 Task: Add the task  Develop a new appointment scheduling system for a healthcare provider to the section Bug Bash in the project AgileFire and add a Due Date to the respective task as 2024/01/27
Action: Mouse moved to (612, 400)
Screenshot: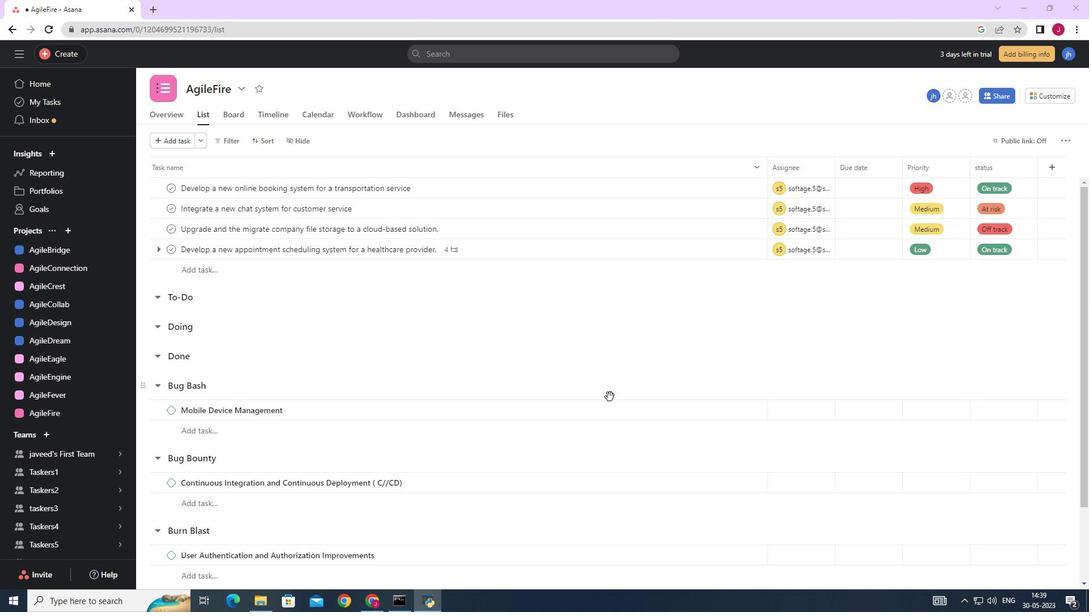 
Action: Mouse scrolled (612, 399) with delta (0, 0)
Screenshot: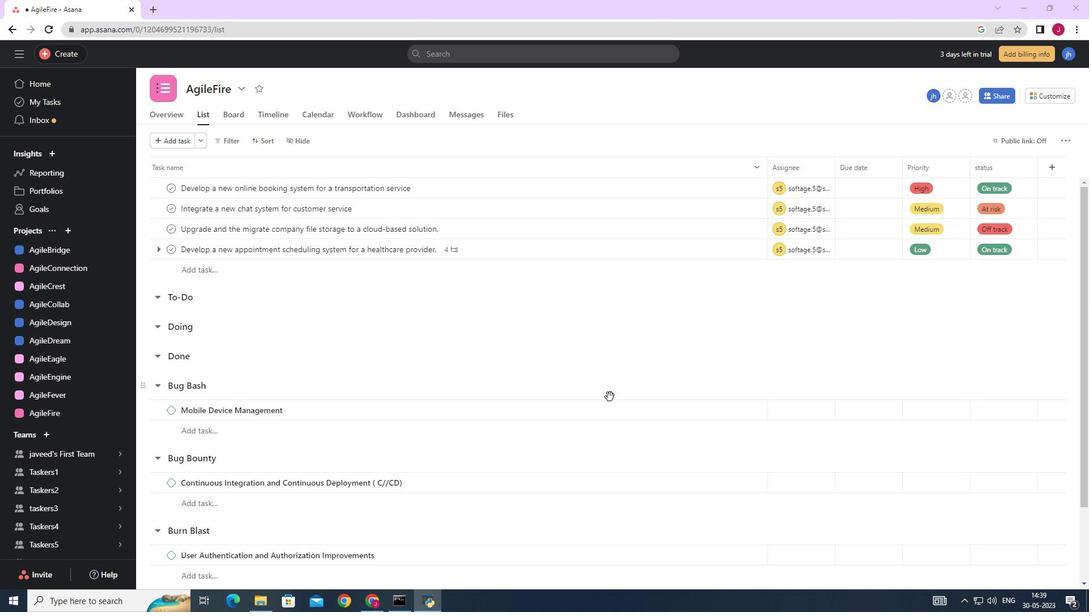 
Action: Mouse moved to (612, 400)
Screenshot: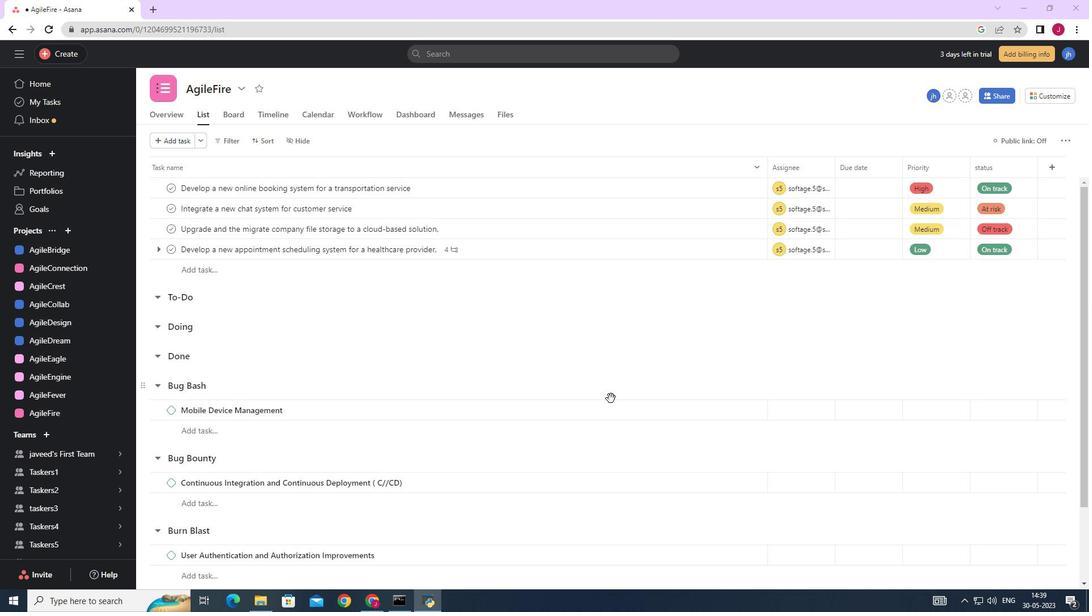 
Action: Mouse scrolled (612, 400) with delta (0, 0)
Screenshot: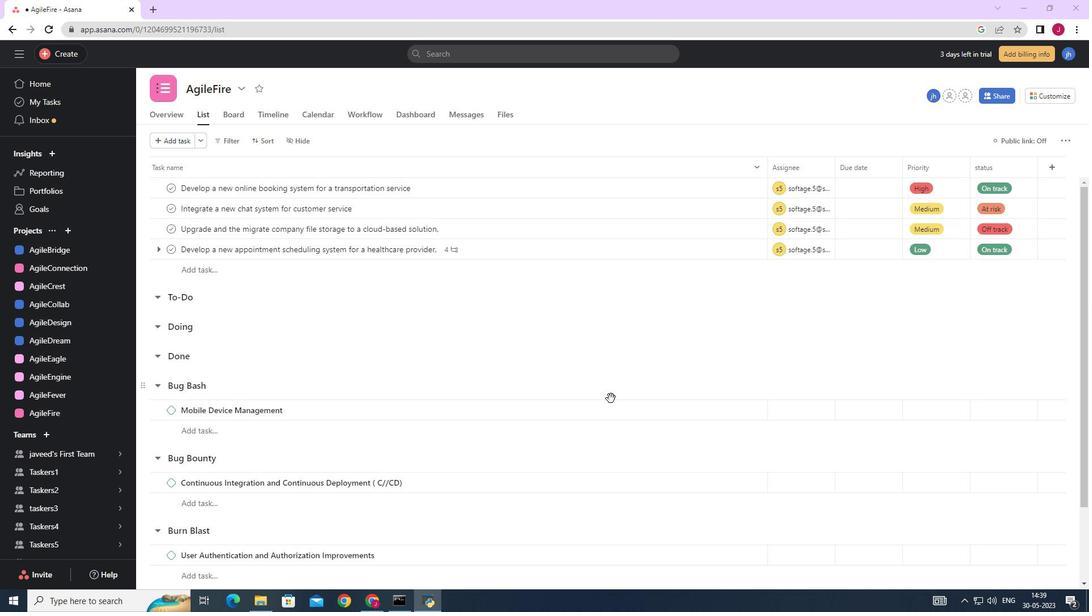 
Action: Mouse moved to (613, 400)
Screenshot: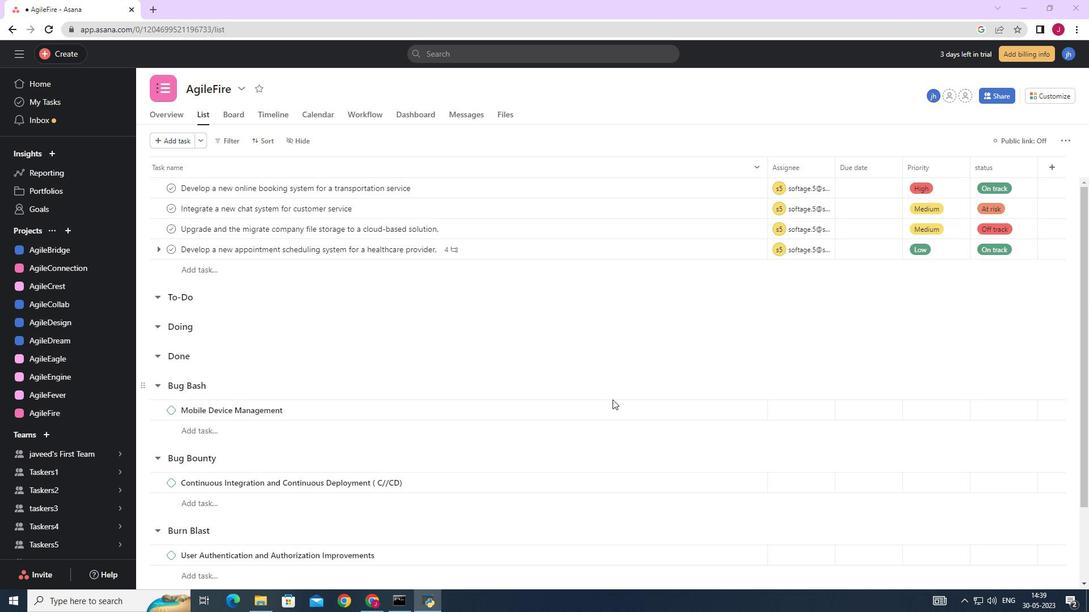 
Action: Mouse scrolled (613, 400) with delta (0, 0)
Screenshot: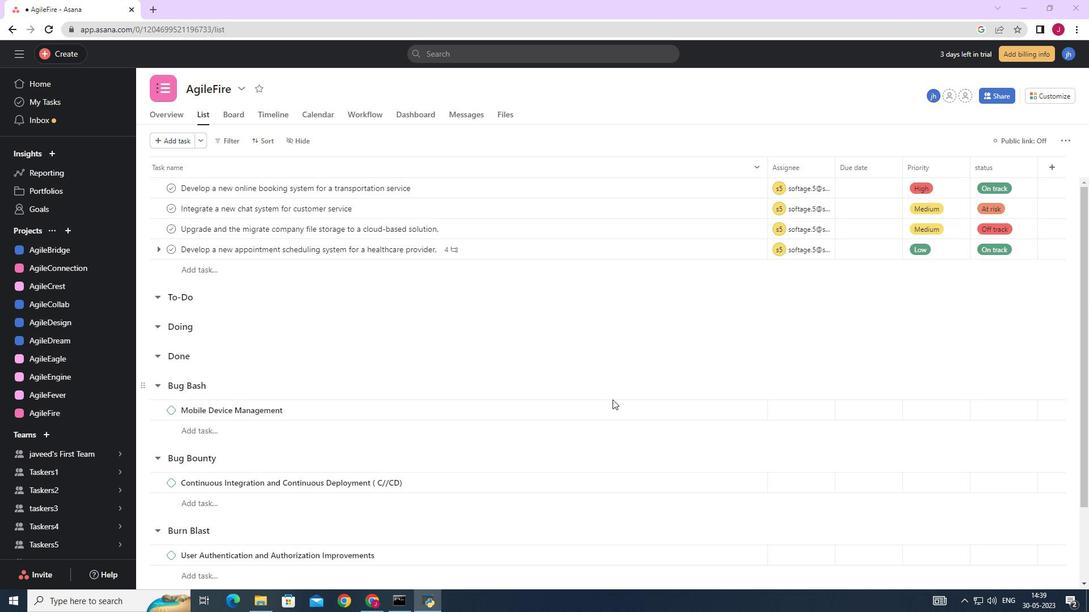 
Action: Mouse moved to (615, 402)
Screenshot: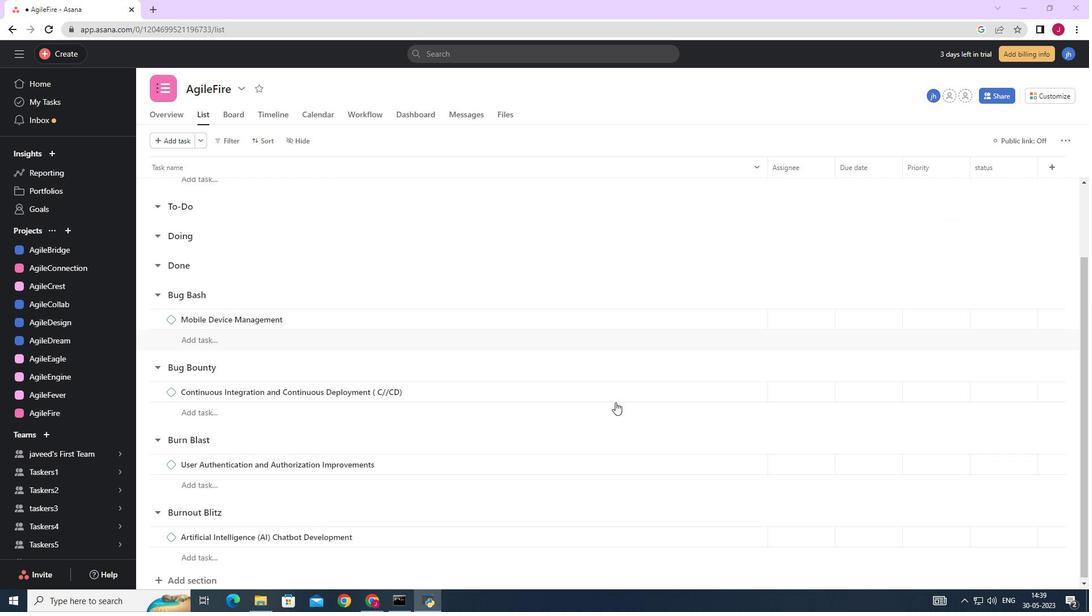 
Action: Mouse scrolled (615, 403) with delta (0, 0)
Screenshot: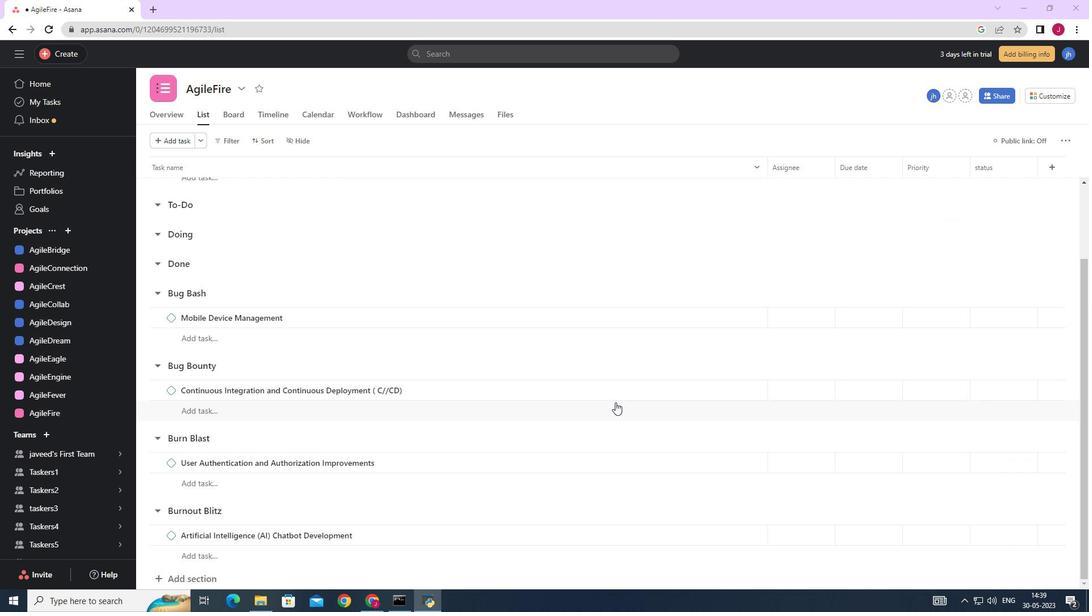 
Action: Mouse scrolled (615, 403) with delta (0, 0)
Screenshot: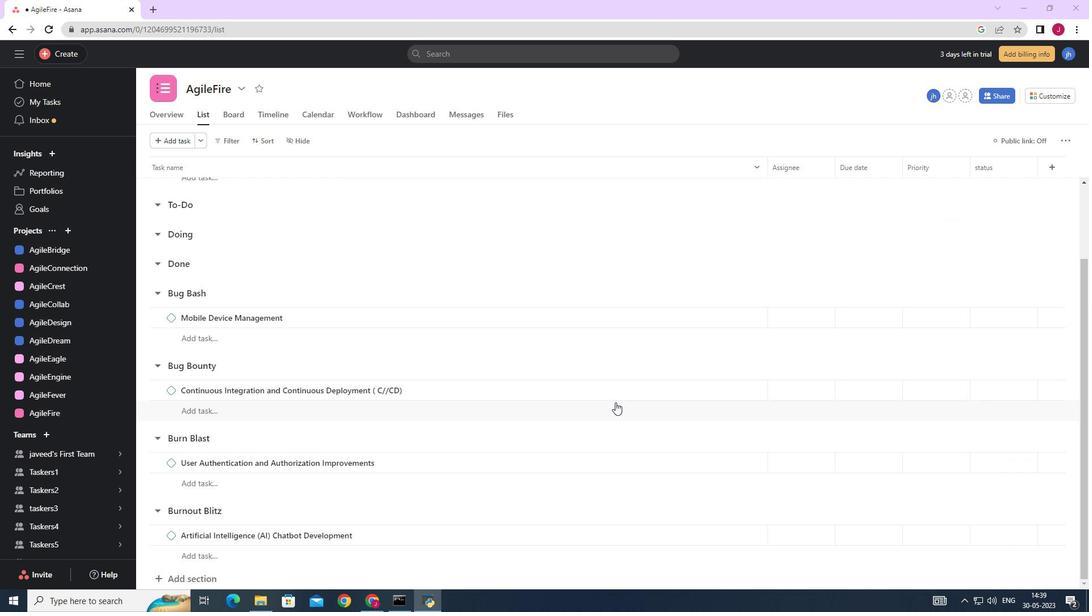 
Action: Mouse scrolled (615, 403) with delta (0, 0)
Screenshot: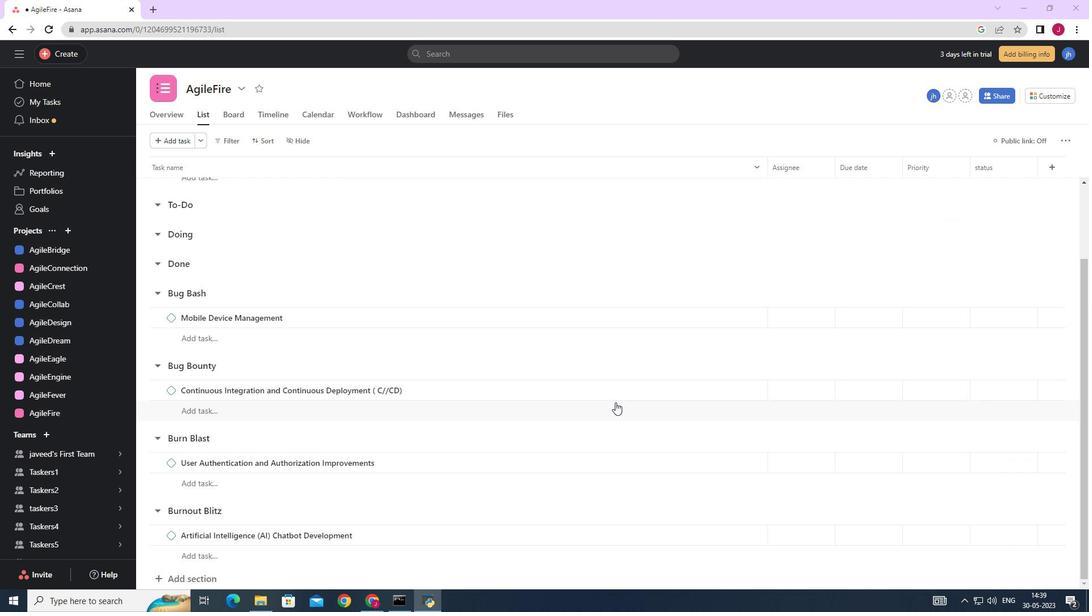 
Action: Mouse moved to (739, 188)
Screenshot: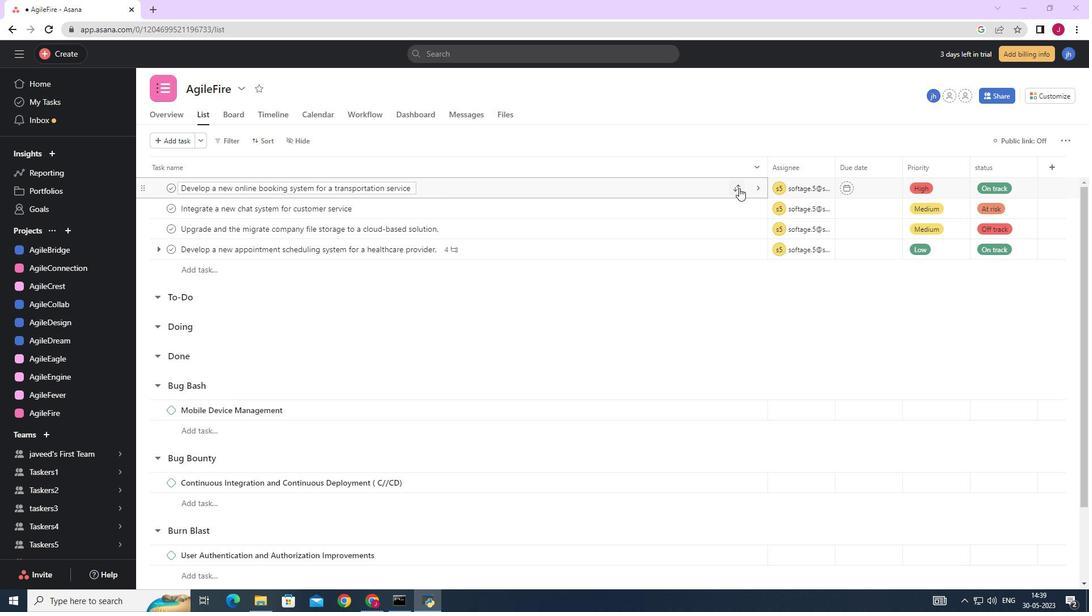 
Action: Mouse pressed left at (739, 188)
Screenshot: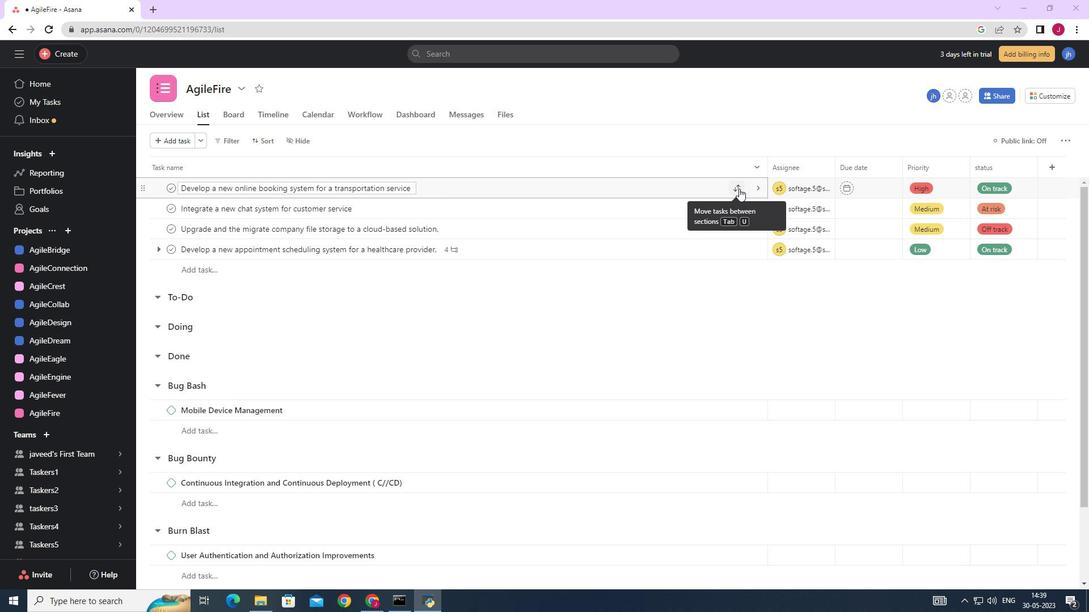 
Action: Mouse moved to (679, 313)
Screenshot: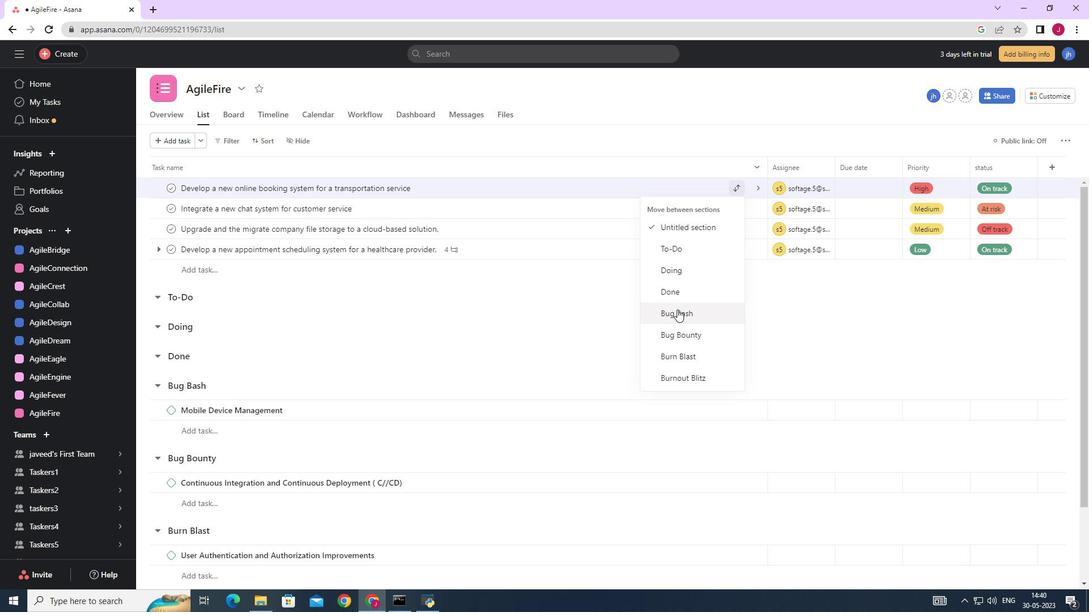 
Action: Mouse pressed left at (679, 313)
Screenshot: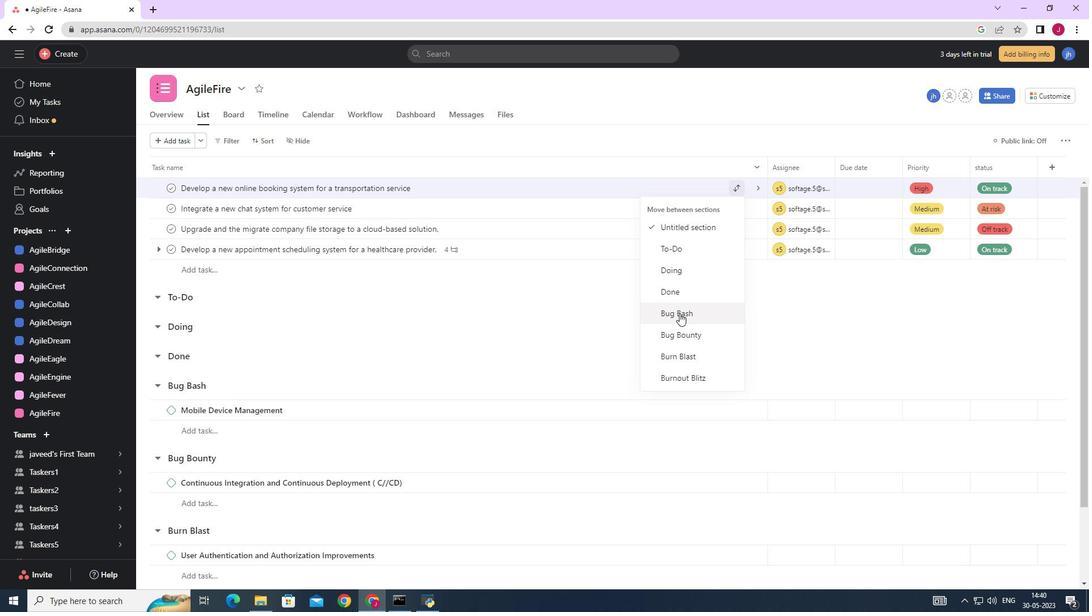 
Action: Mouse moved to (871, 390)
Screenshot: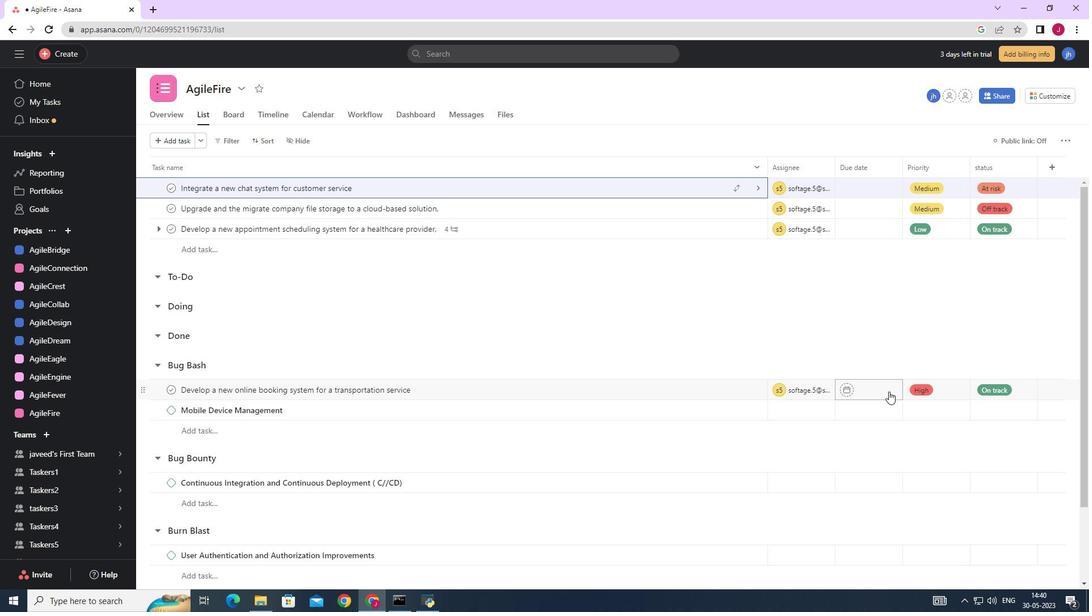 
Action: Mouse pressed left at (871, 390)
Screenshot: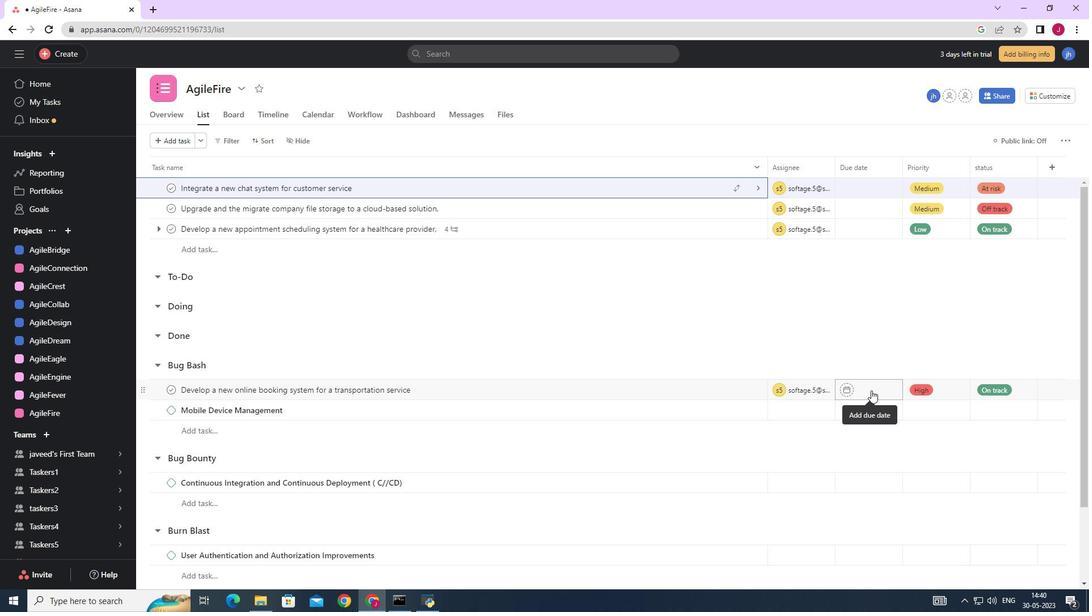 
Action: Mouse moved to (985, 211)
Screenshot: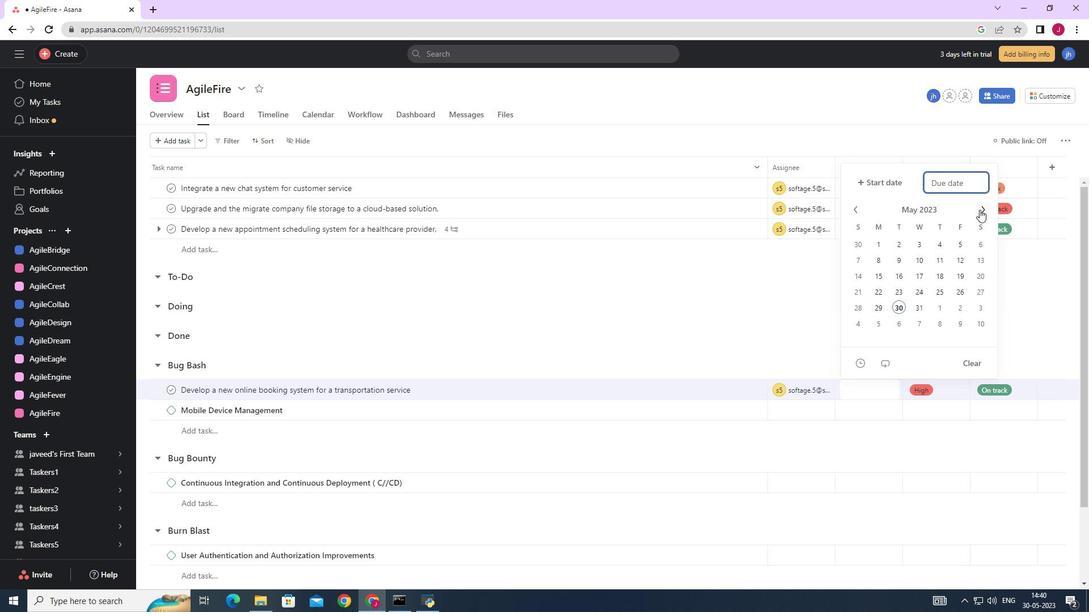 
Action: Mouse pressed left at (985, 211)
Screenshot: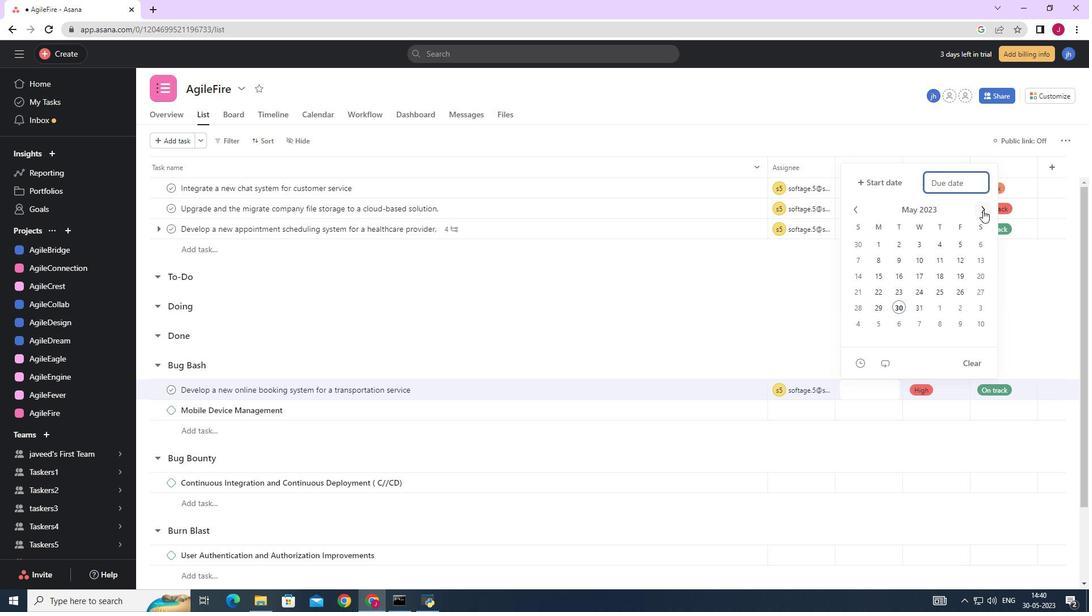 
Action: Mouse pressed left at (985, 211)
Screenshot: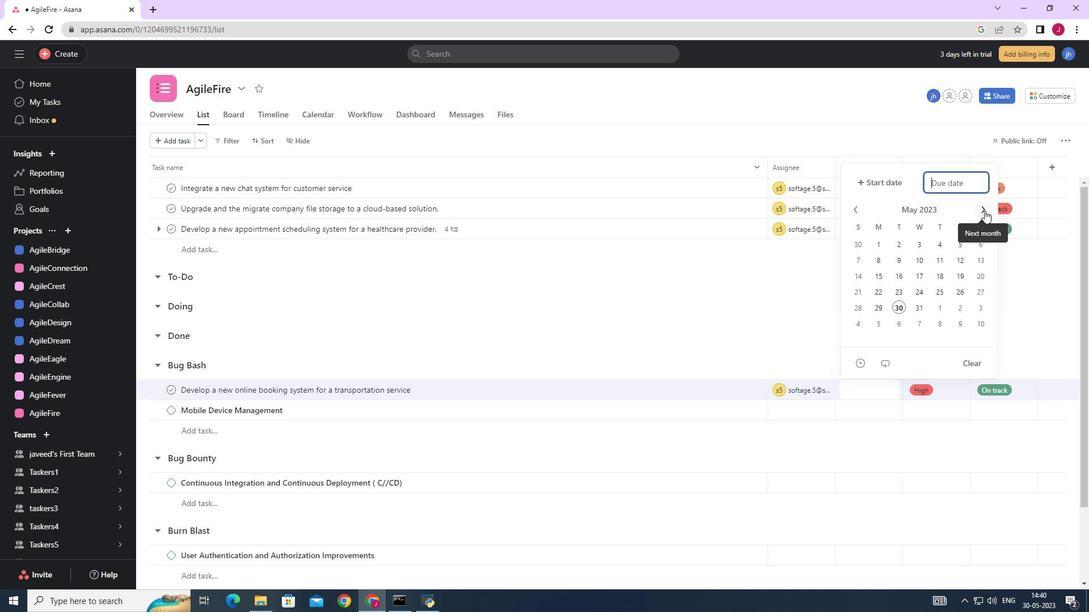 
Action: Mouse pressed left at (985, 211)
Screenshot: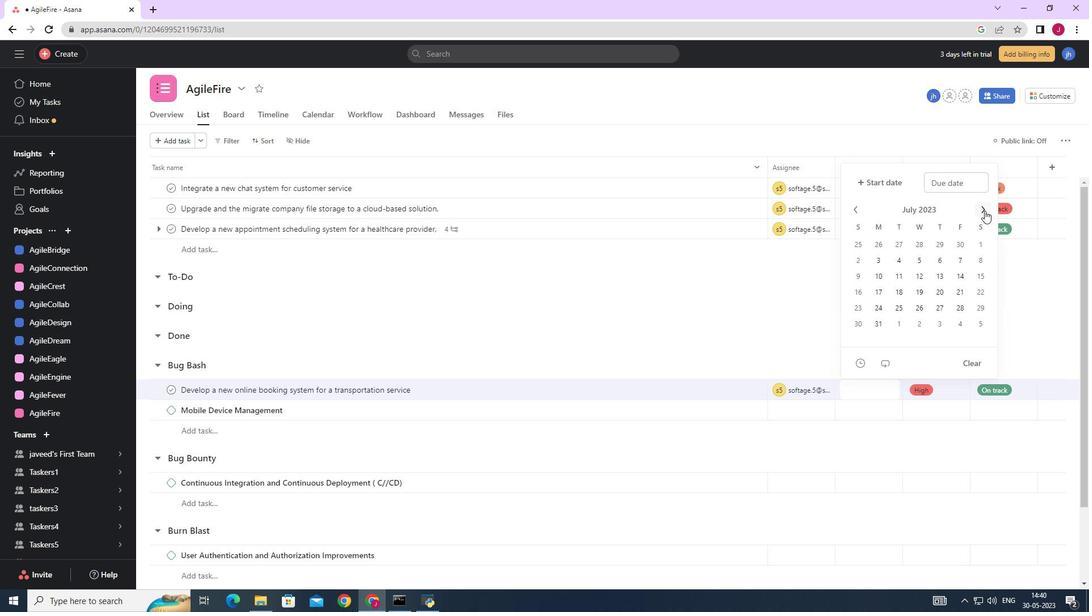 
Action: Mouse pressed left at (985, 211)
Screenshot: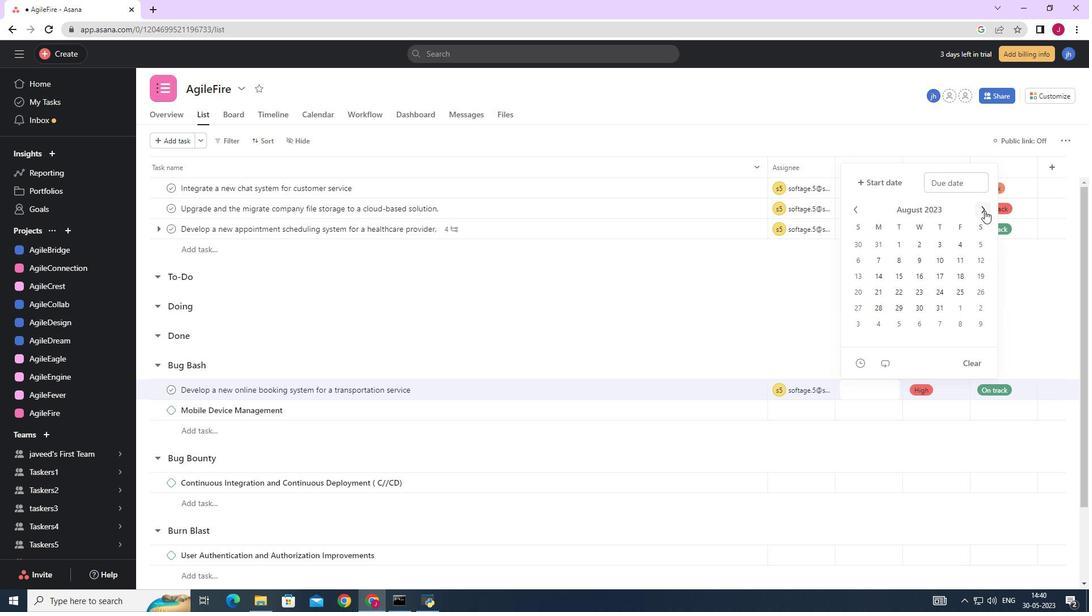 
Action: Mouse pressed left at (985, 211)
Screenshot: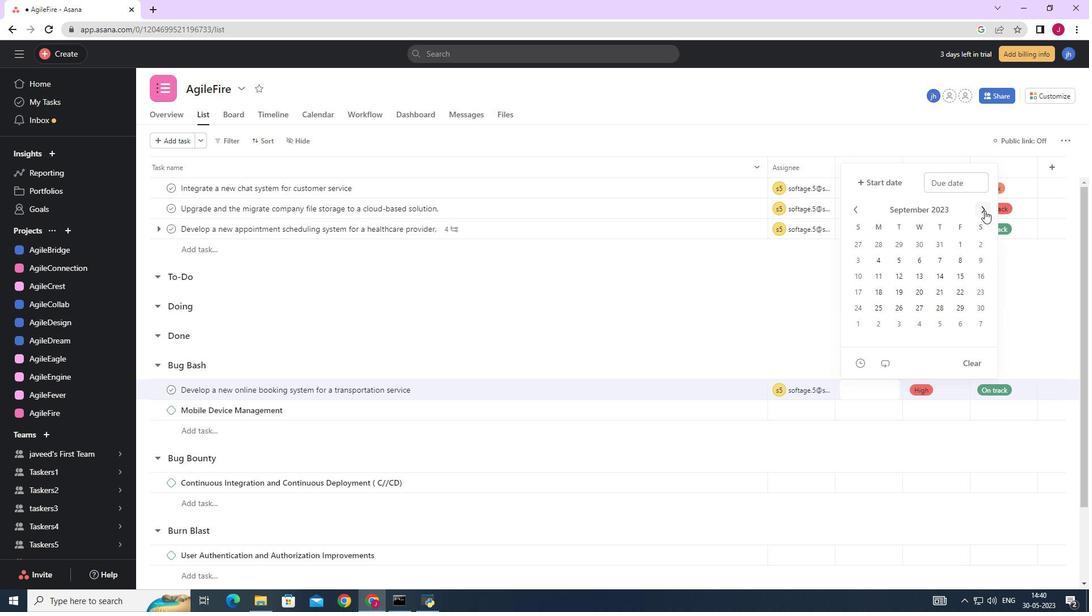 
Action: Mouse pressed left at (985, 211)
Screenshot: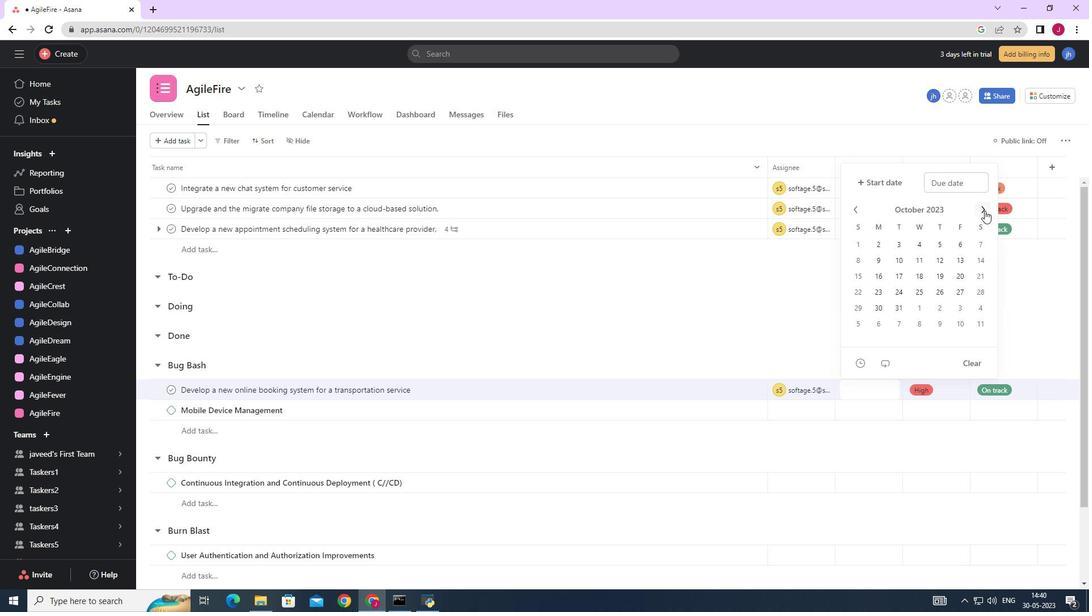 
Action: Mouse pressed left at (985, 211)
Screenshot: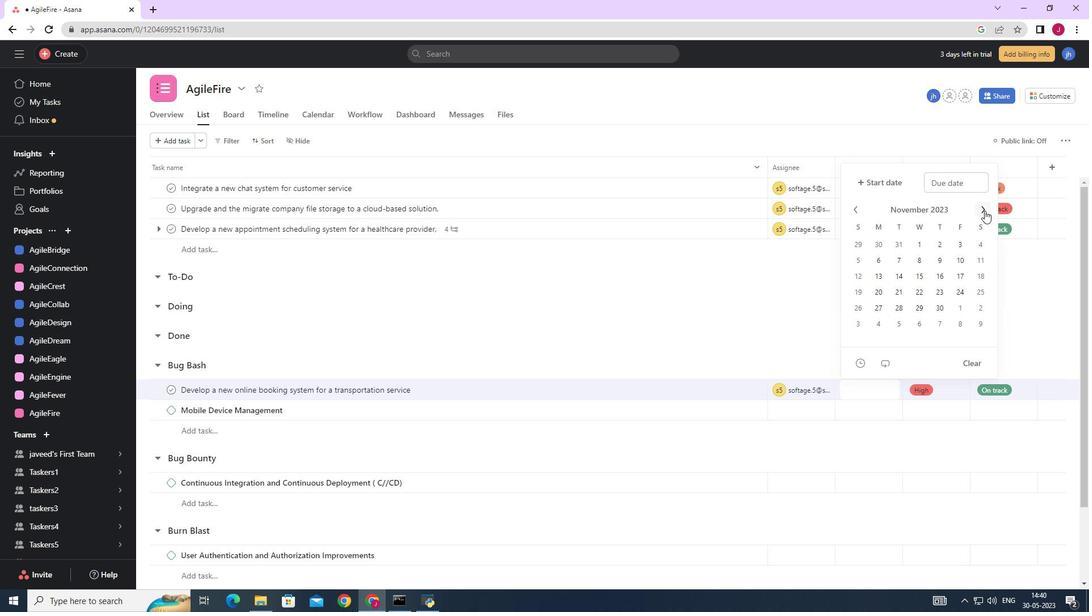 
Action: Mouse pressed left at (985, 211)
Screenshot: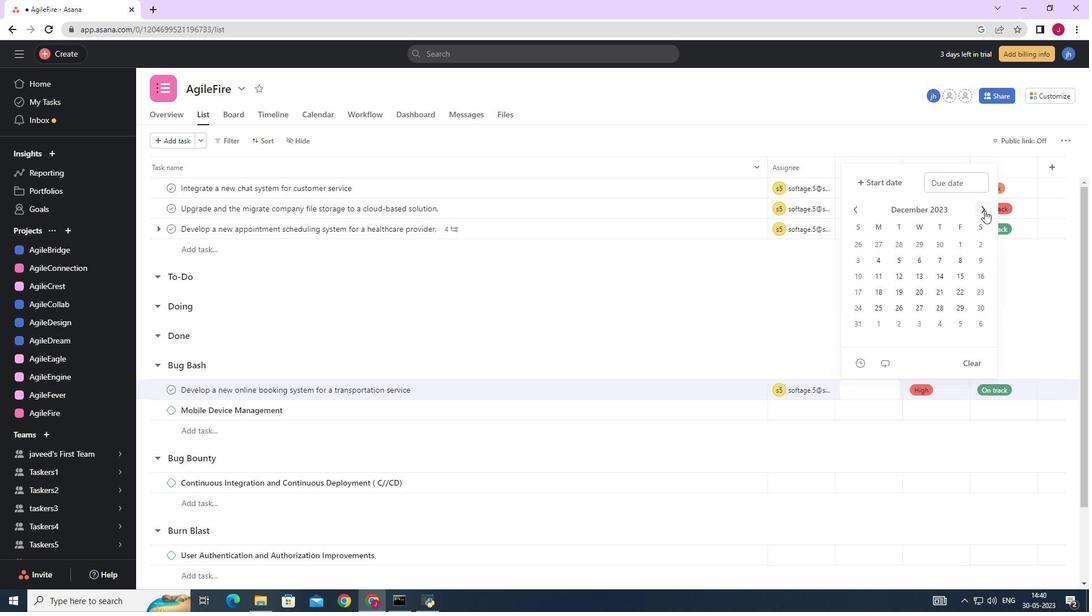 
Action: Mouse moved to (982, 289)
Screenshot: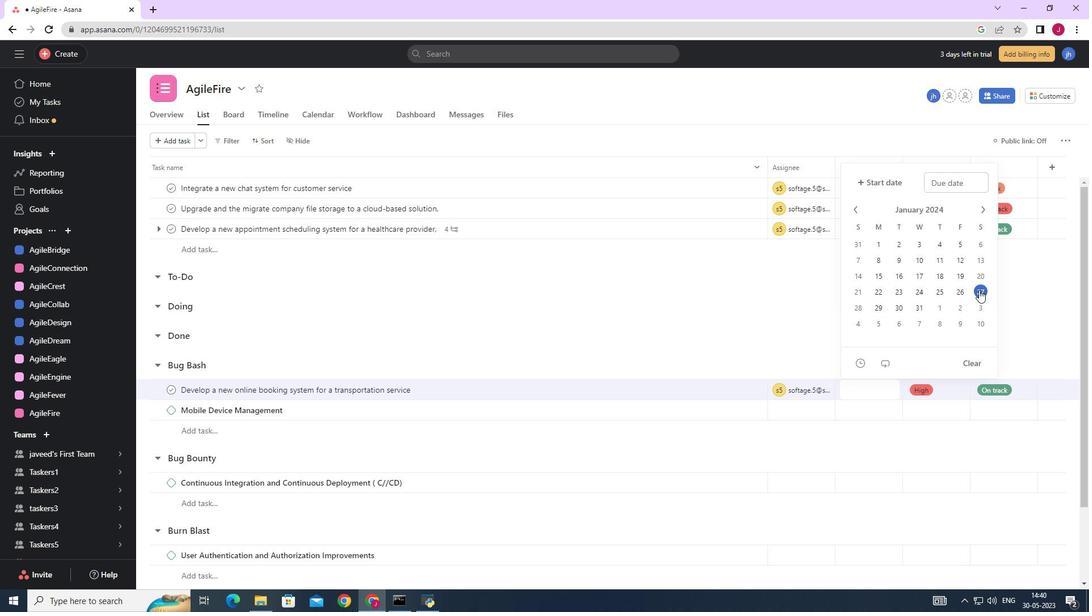 
Action: Mouse pressed left at (982, 289)
Screenshot: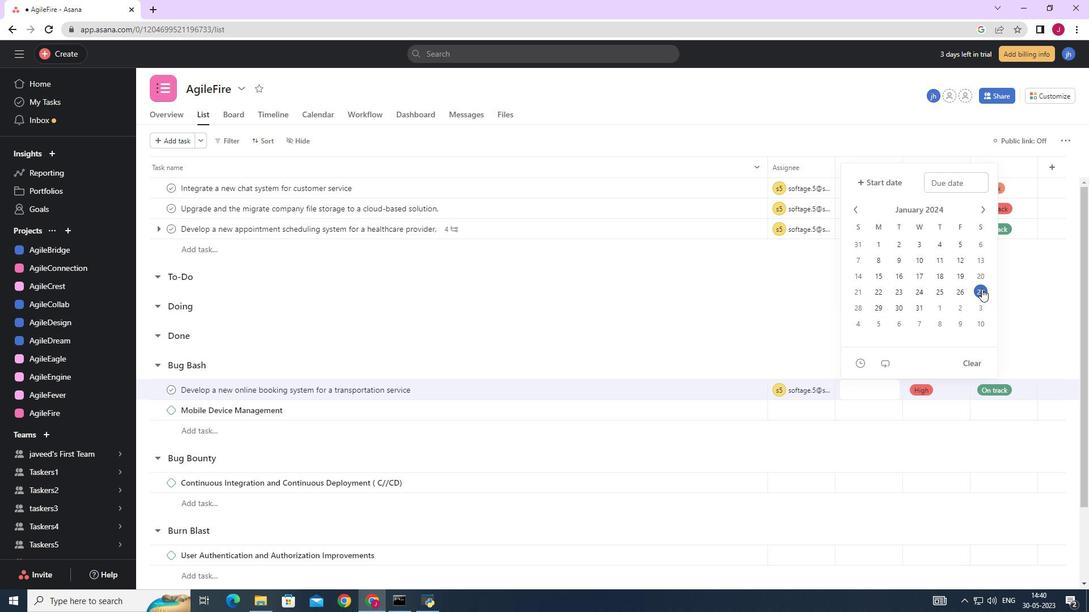 
Action: Mouse moved to (1026, 290)
Screenshot: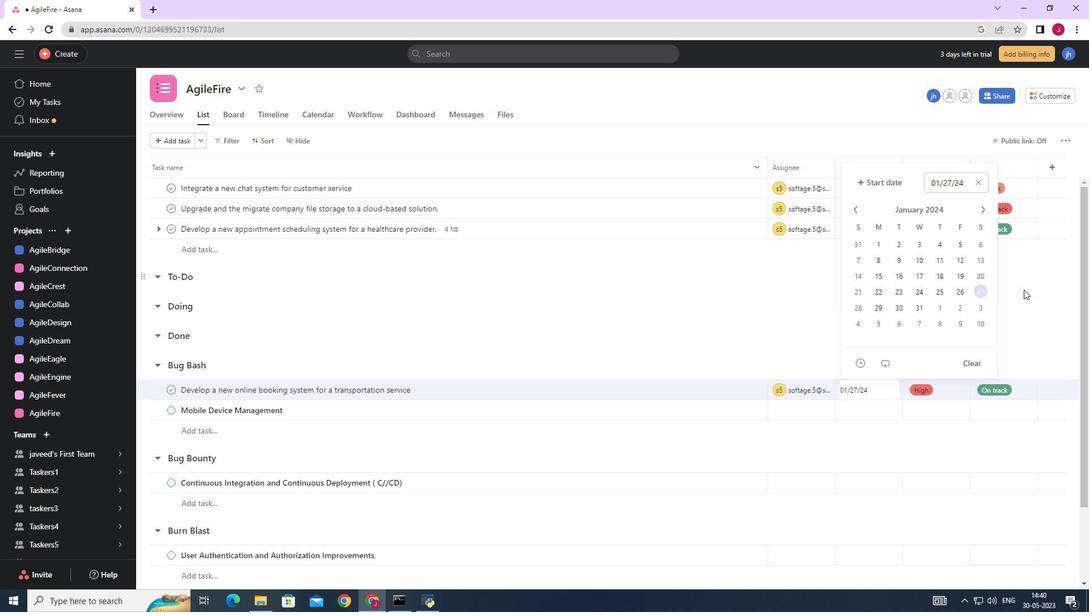 
Action: Mouse pressed left at (1026, 290)
Screenshot: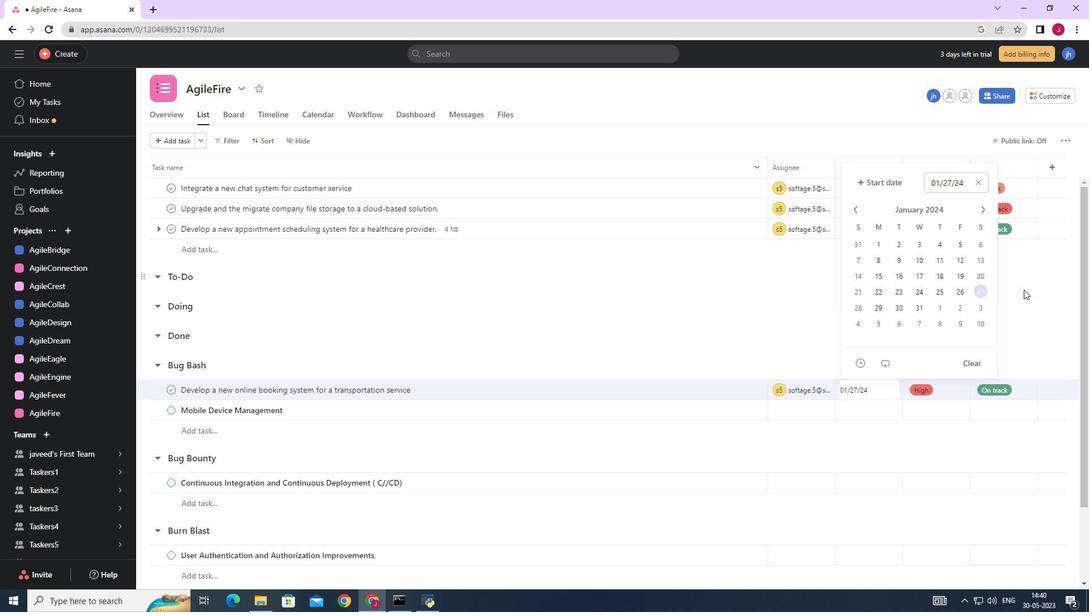 
Action: Mouse moved to (1027, 289)
Screenshot: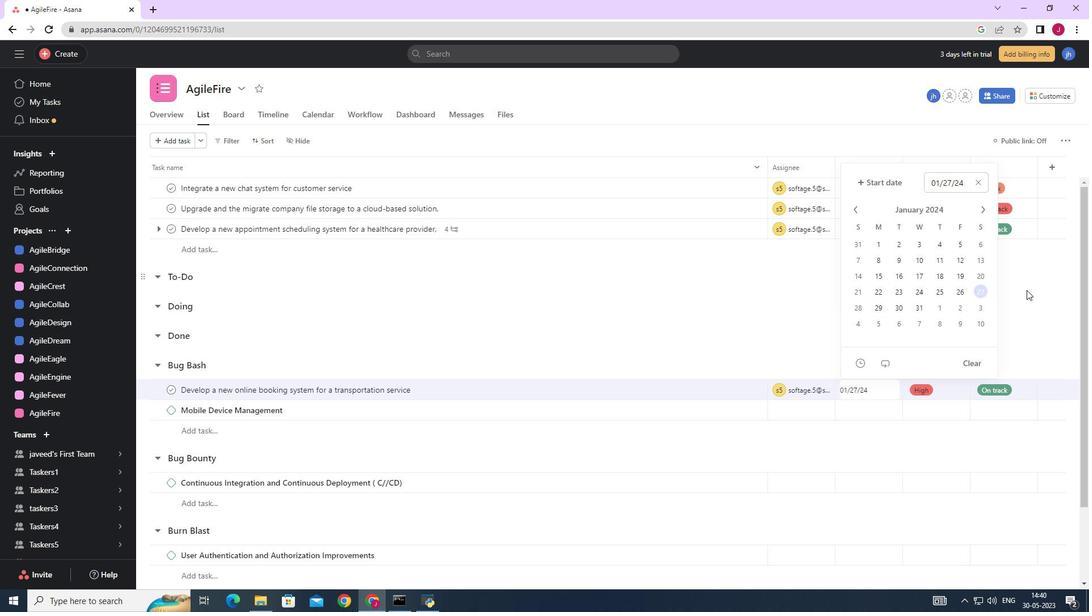 
